 Task: Search for contacts with the mailing address '204, Udyog Vihar Phase 4, Gurugram'.
Action: Mouse moved to (15, 97)
Screenshot: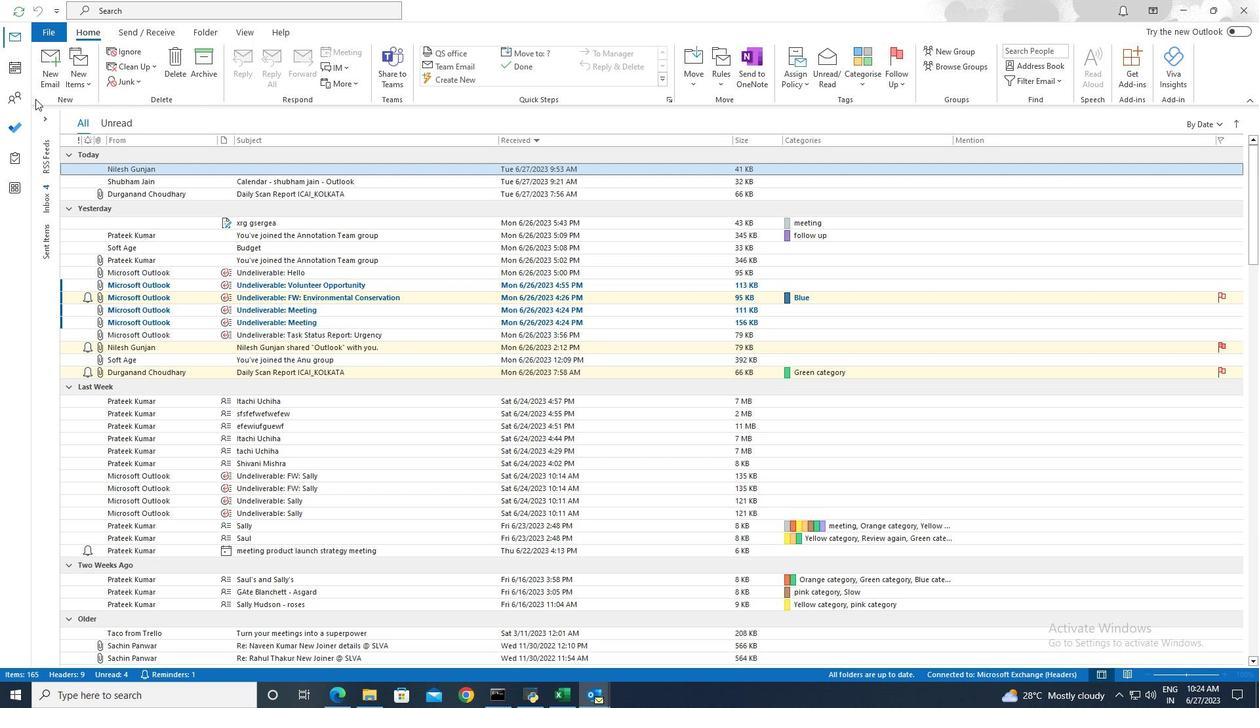 
Action: Mouse pressed left at (15, 97)
Screenshot: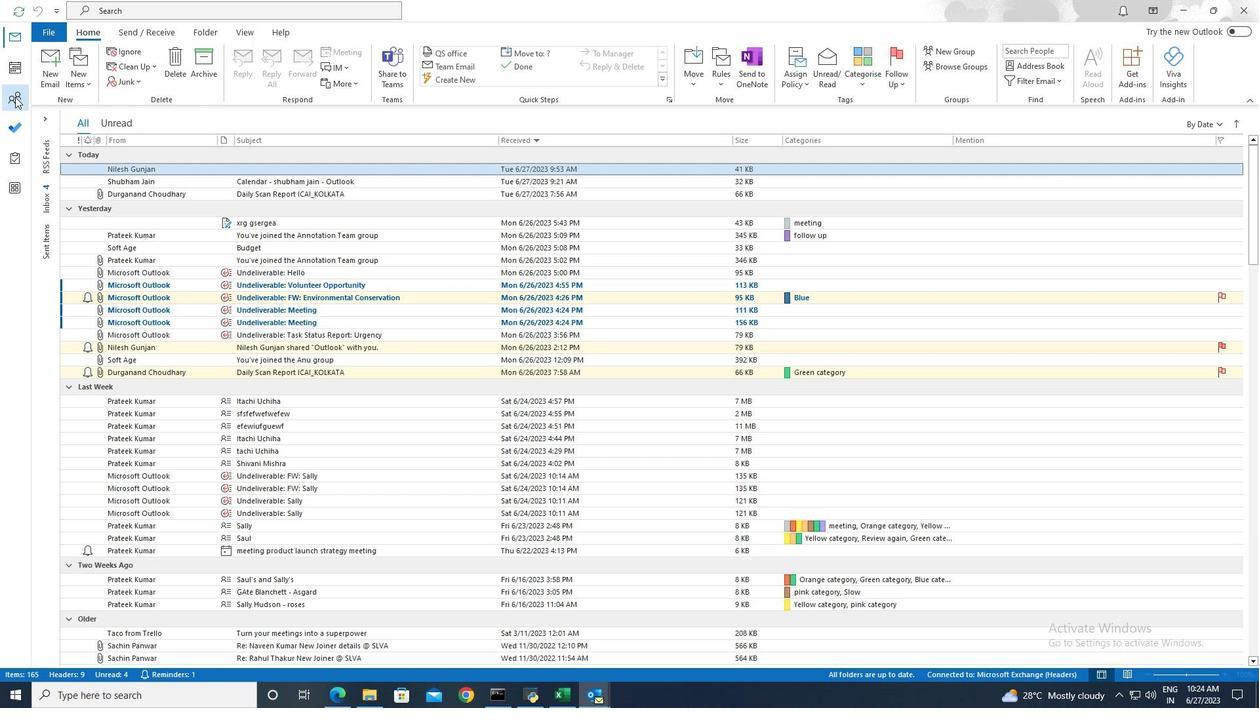 
Action: Mouse moved to (316, 15)
Screenshot: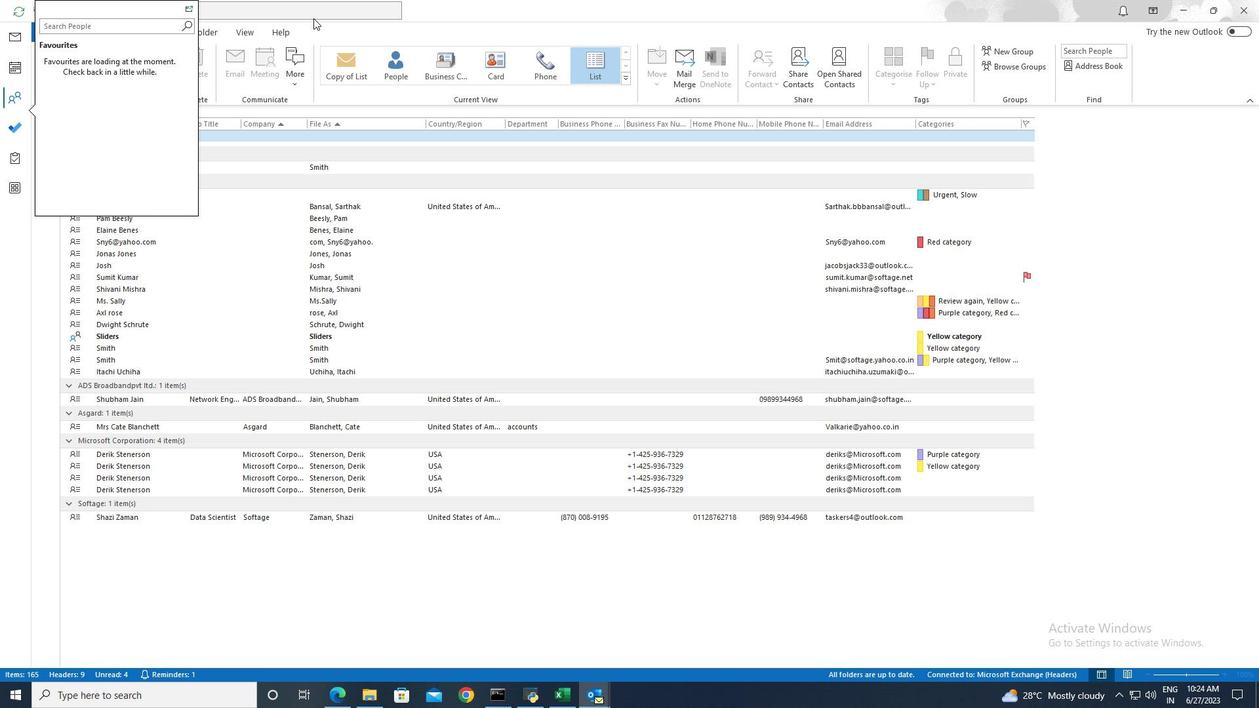 
Action: Mouse pressed left at (316, 15)
Screenshot: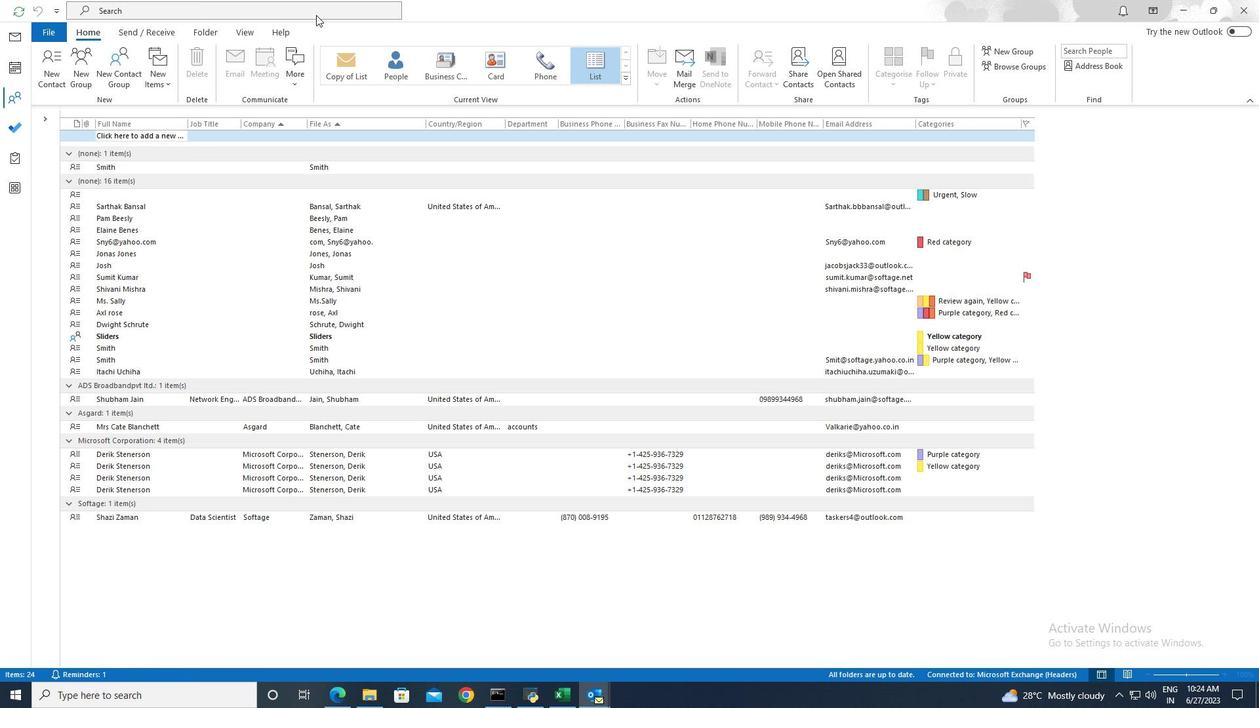 
Action: Mouse moved to (453, 13)
Screenshot: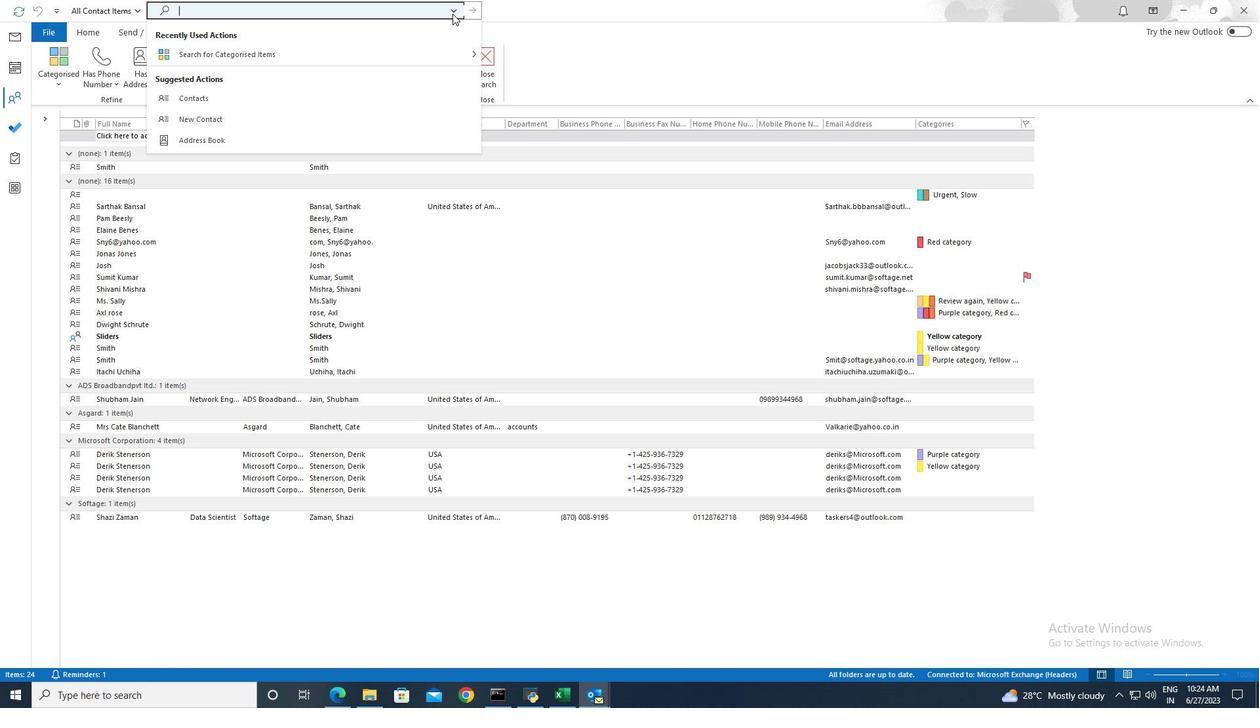 
Action: Mouse pressed left at (453, 13)
Screenshot: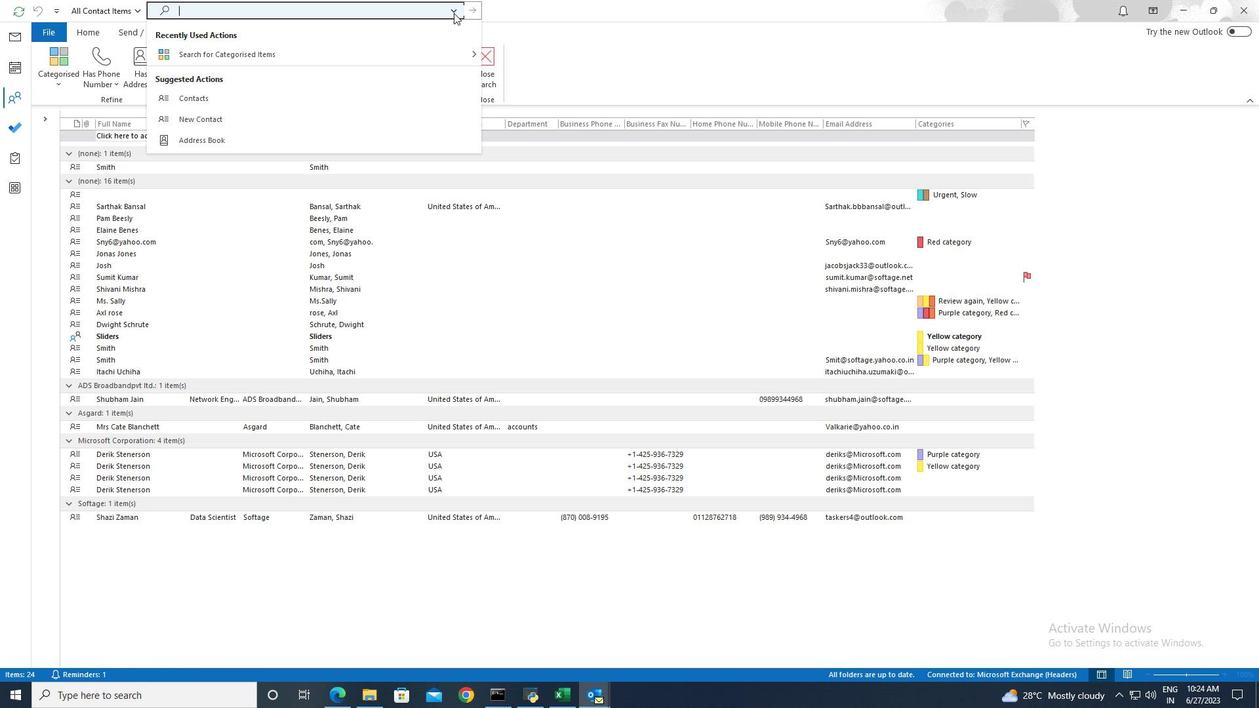 
Action: Mouse moved to (216, 333)
Screenshot: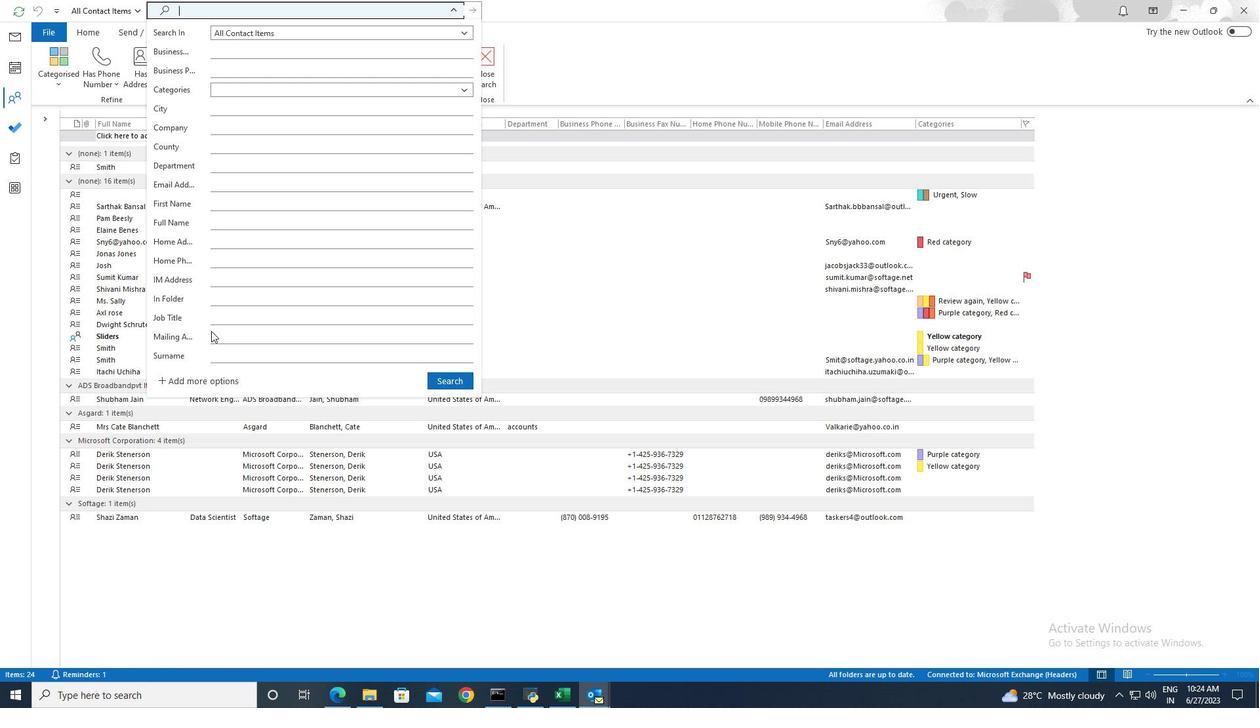 
Action: Mouse pressed left at (216, 333)
Screenshot: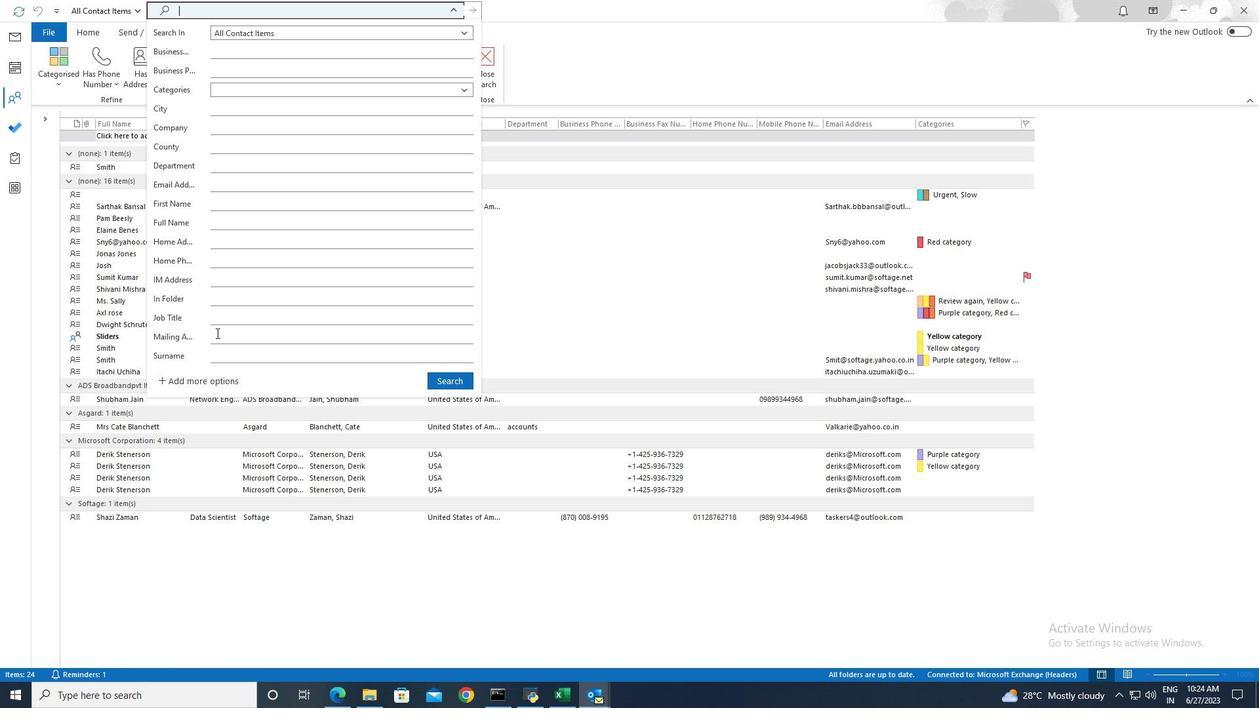 
Action: Key pressed 204,<Key.space><Key.shift>Udyog<Key.space><Key.shift>Vihar<Key.space><Key.shift><Key.shift><Key.shift><Key.shift><Key.shift><Key.shift>Phase<Key.space><Key.shift><Key.shift><Key.shift><Key.shift><Key.shift><Key.shift><Key.shift><Key.shift><Key.shift><Key.shift><Key.shift><Key.shift><Key.shift>4,<Key.space><Key.shift>Gurugram
Screenshot: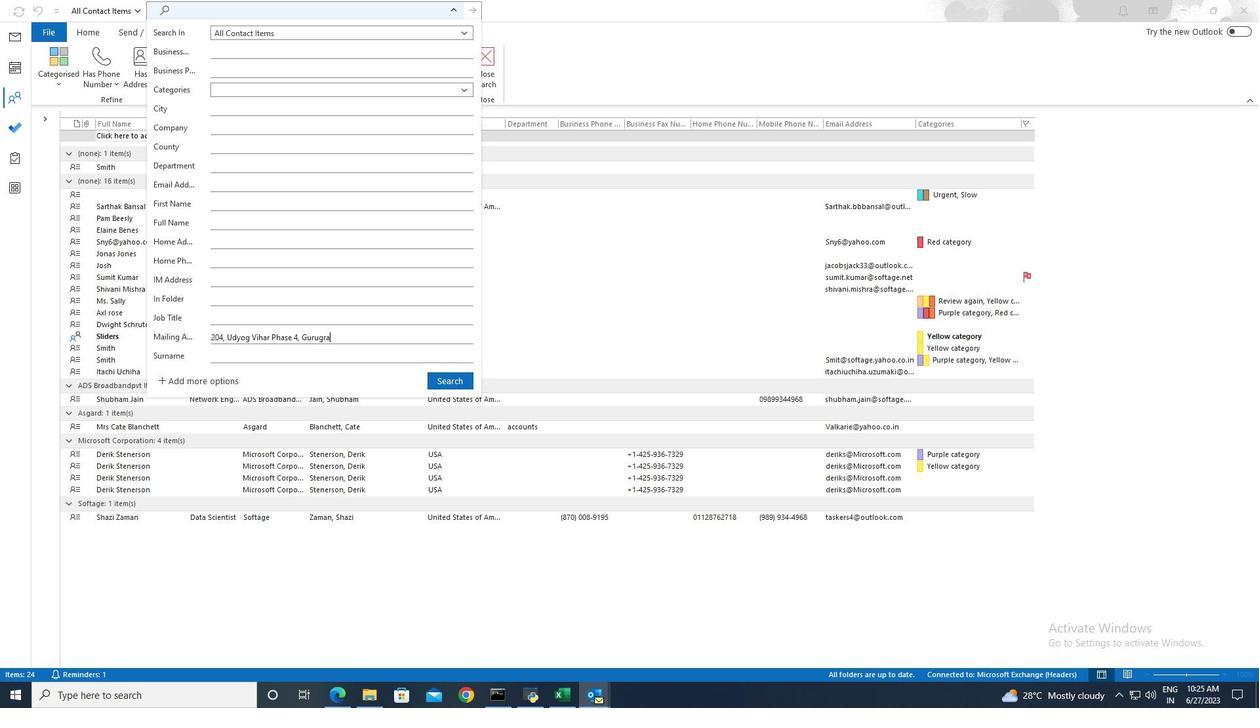 
Action: Mouse moved to (446, 377)
Screenshot: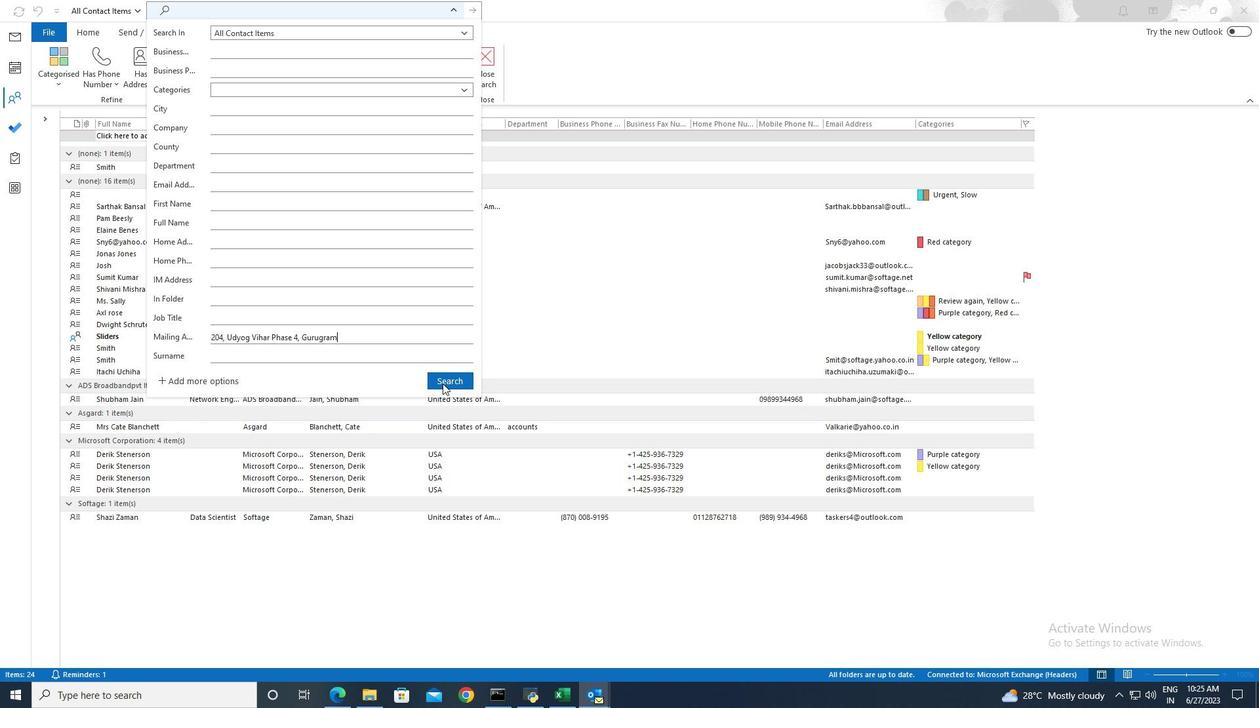 
Action: Mouse pressed left at (446, 377)
Screenshot: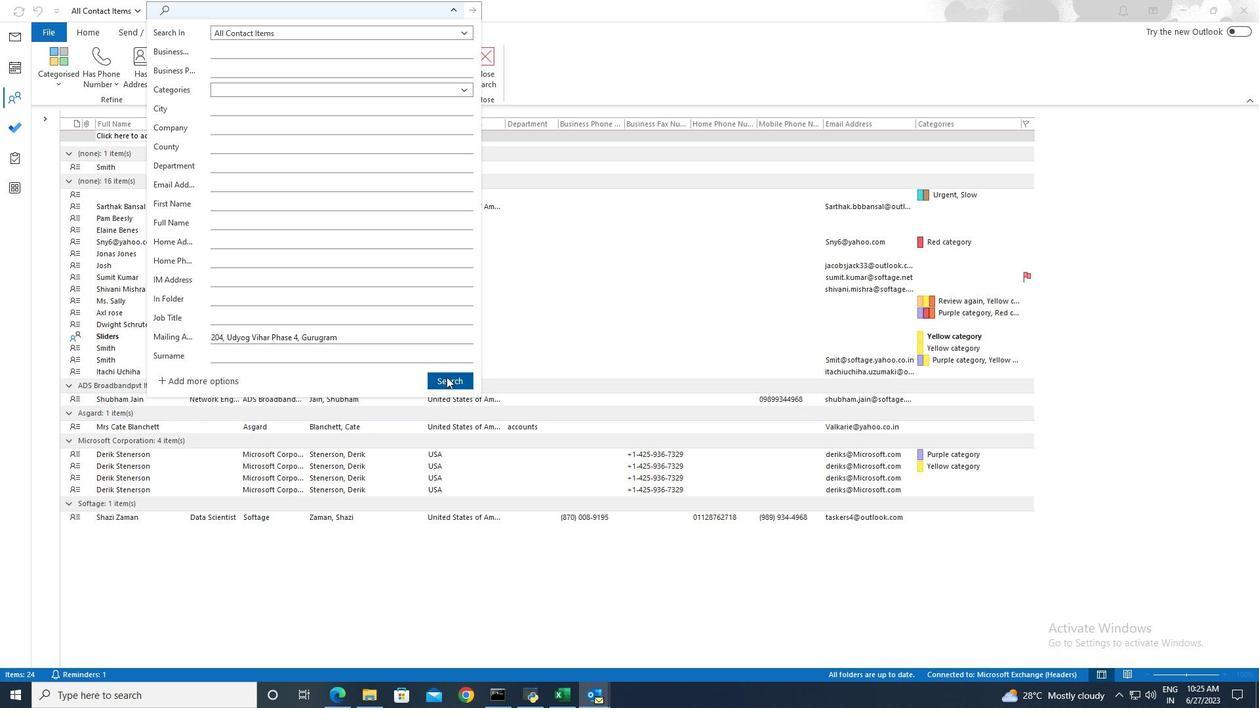 
Action: Mouse moved to (445, 378)
Screenshot: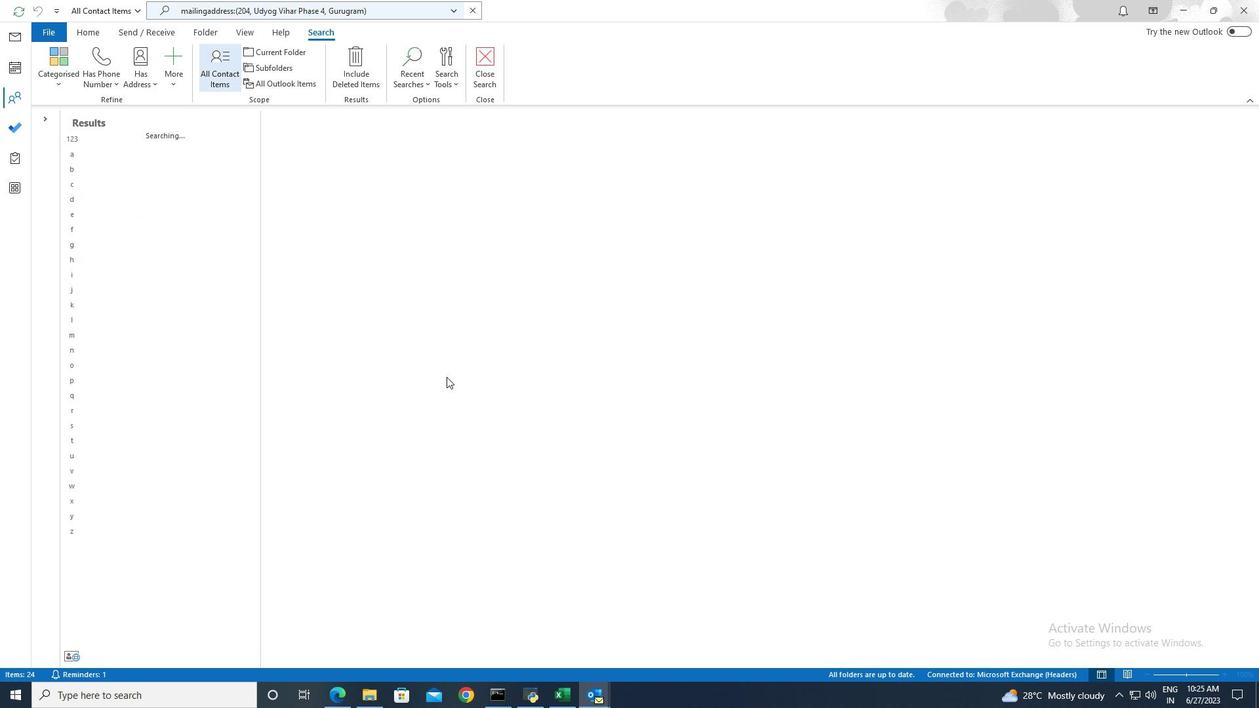 
